 Task: Sort the products in the category "Muffins" by unit price (high first).
Action: Mouse moved to (18, 70)
Screenshot: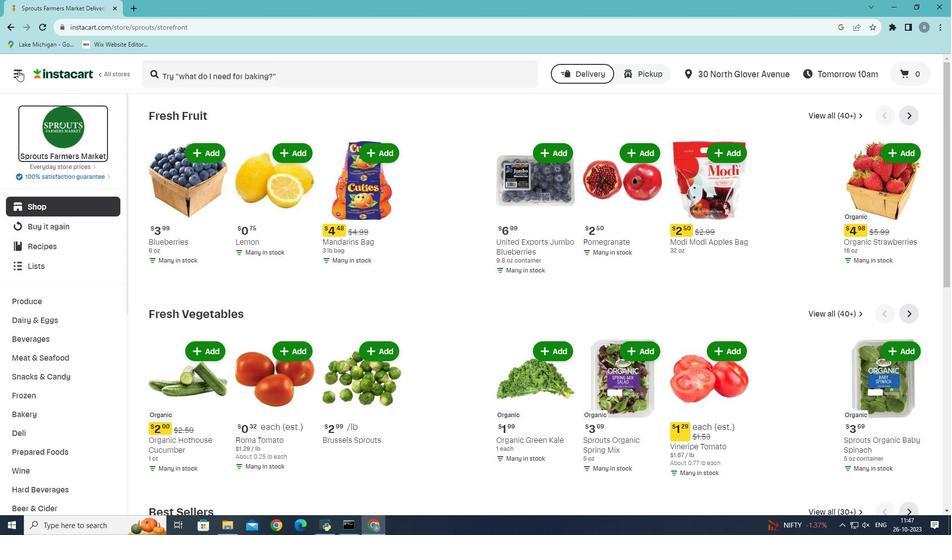 
Action: Mouse pressed left at (18, 70)
Screenshot: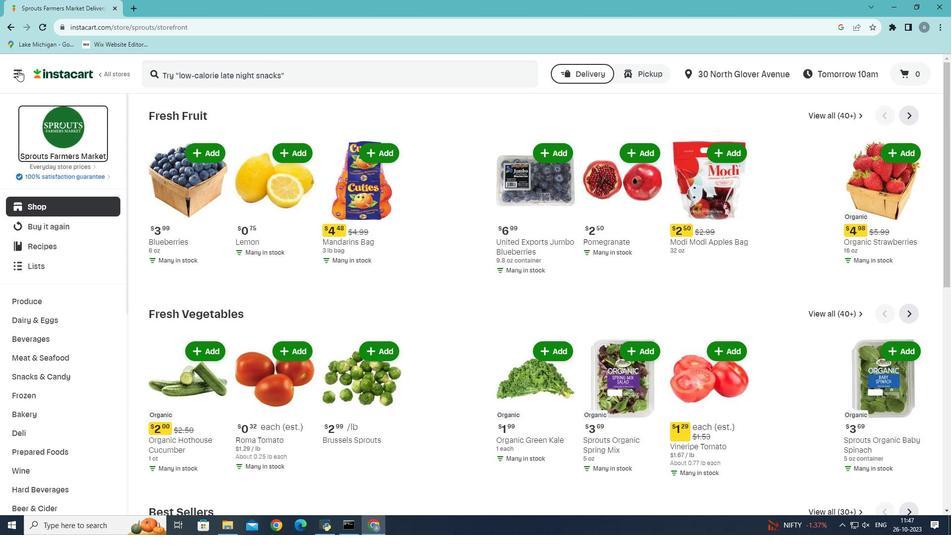 
Action: Mouse moved to (44, 289)
Screenshot: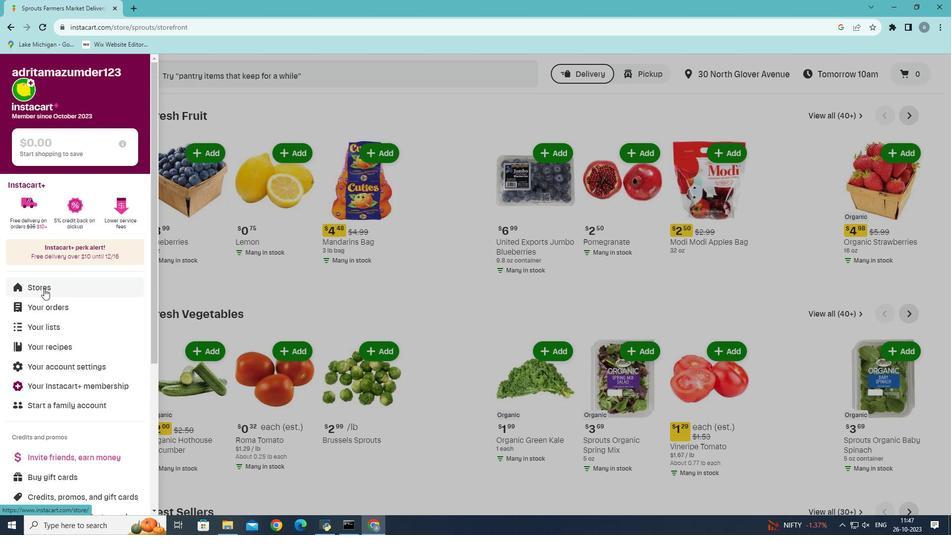 
Action: Mouse pressed left at (44, 289)
Screenshot: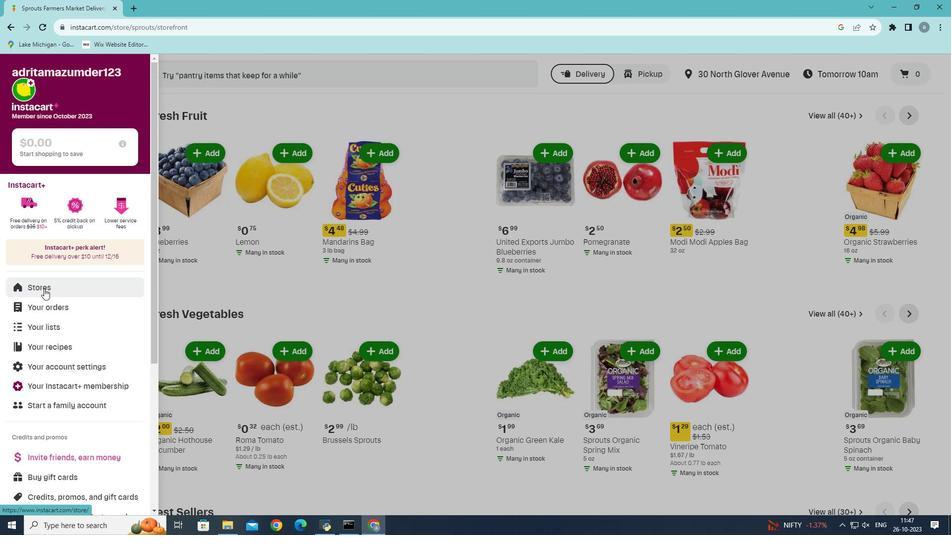 
Action: Mouse moved to (237, 110)
Screenshot: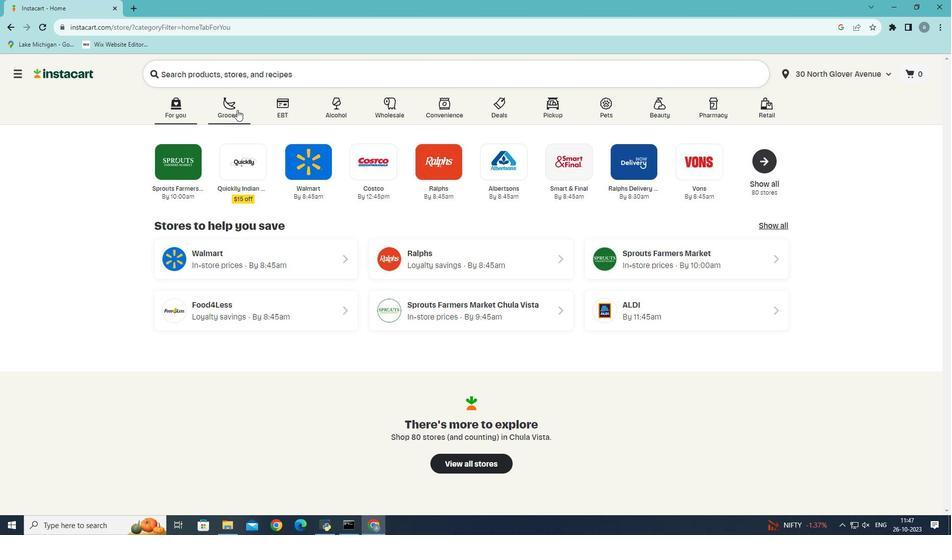
Action: Mouse pressed left at (237, 110)
Screenshot: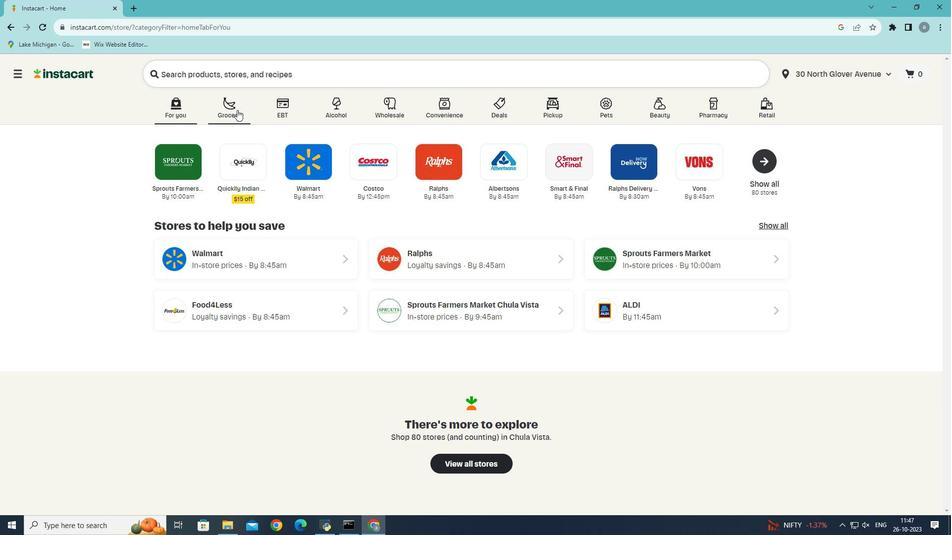 
Action: Mouse moved to (225, 283)
Screenshot: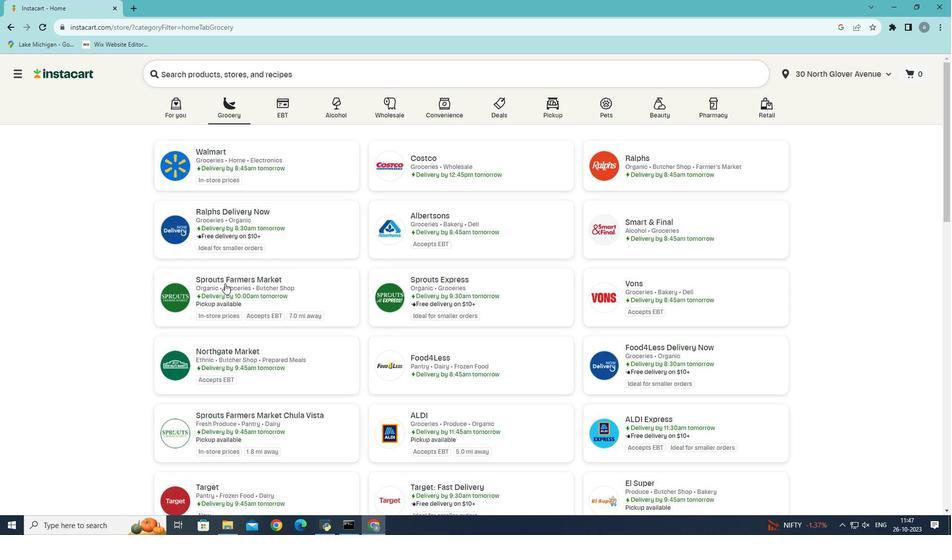 
Action: Mouse pressed left at (225, 283)
Screenshot: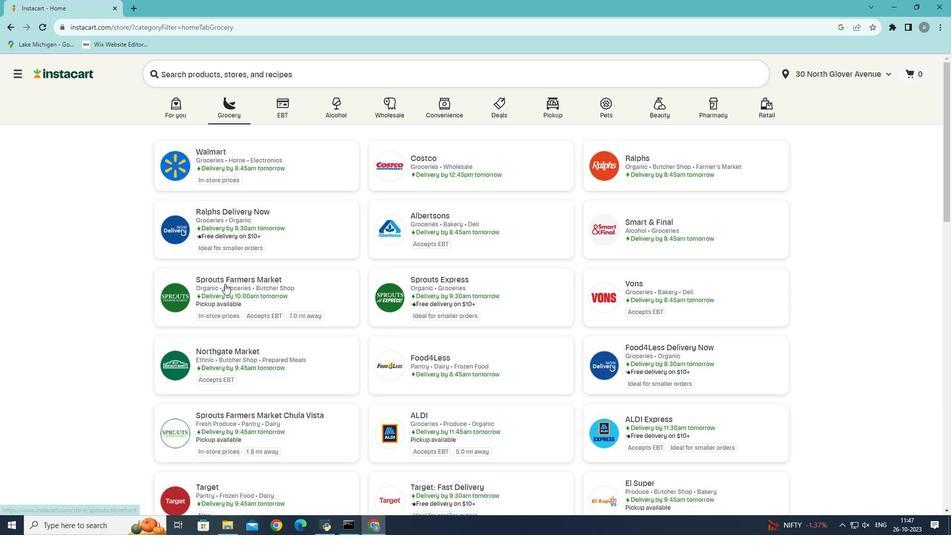 
Action: Mouse moved to (26, 413)
Screenshot: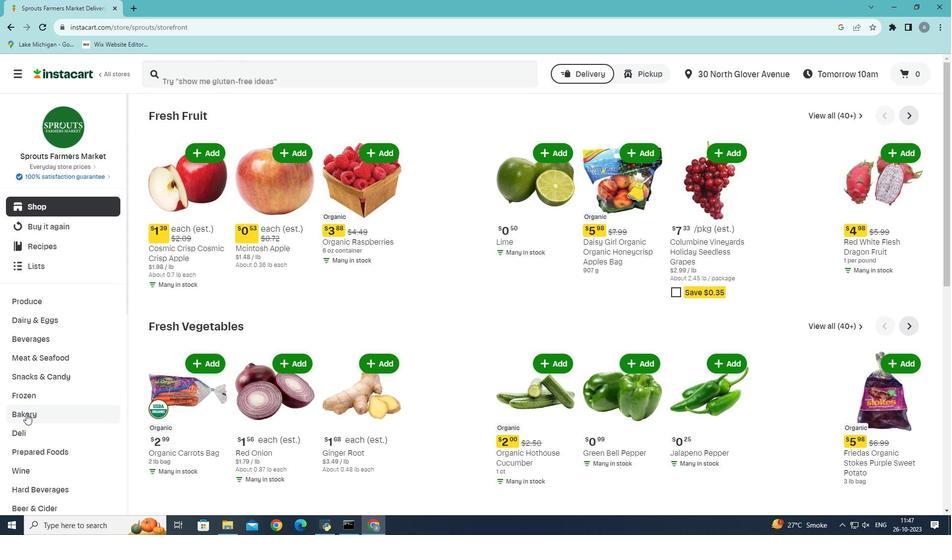 
Action: Mouse pressed left at (26, 413)
Screenshot: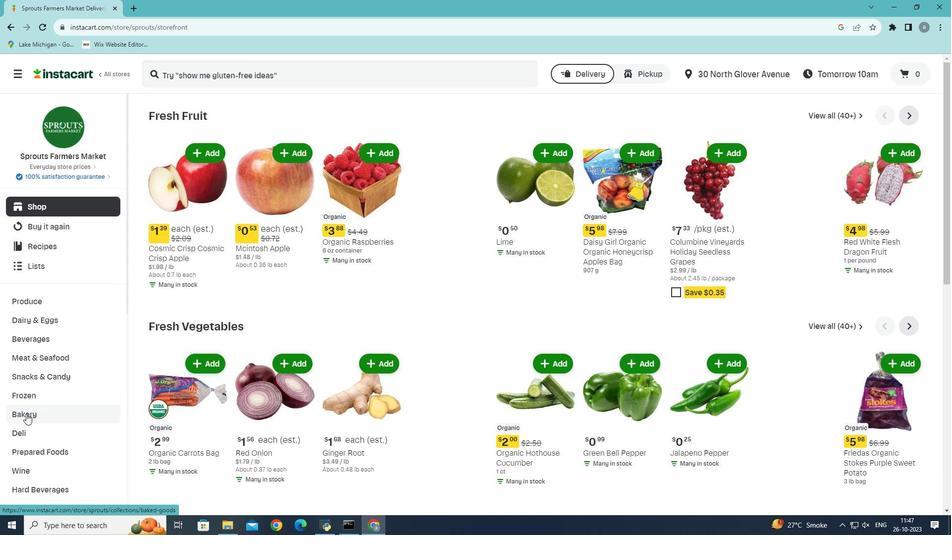 
Action: Mouse moved to (590, 138)
Screenshot: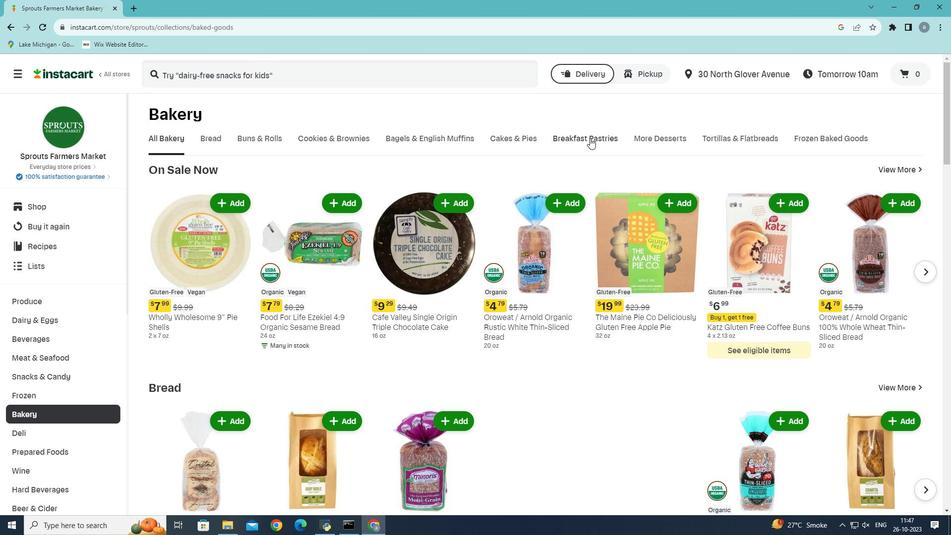 
Action: Mouse pressed left at (590, 138)
Screenshot: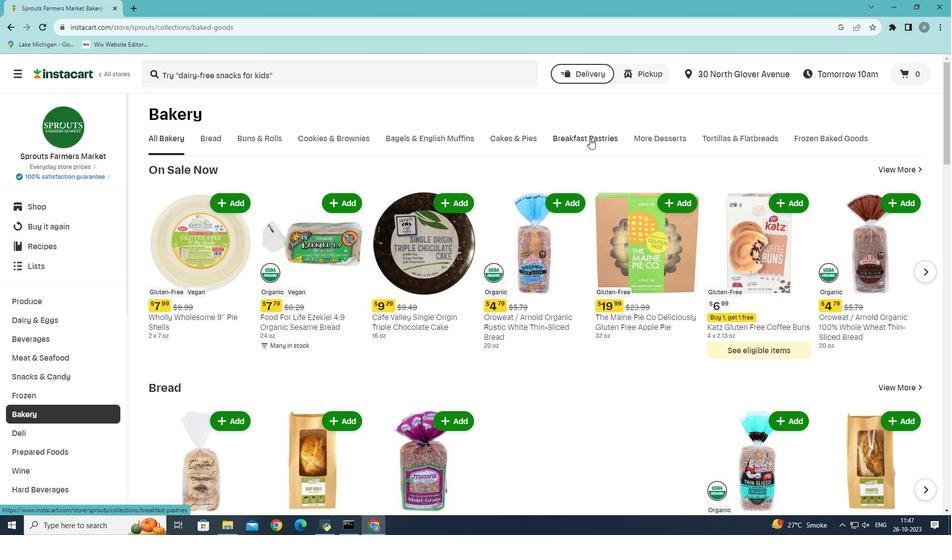 
Action: Mouse moved to (231, 184)
Screenshot: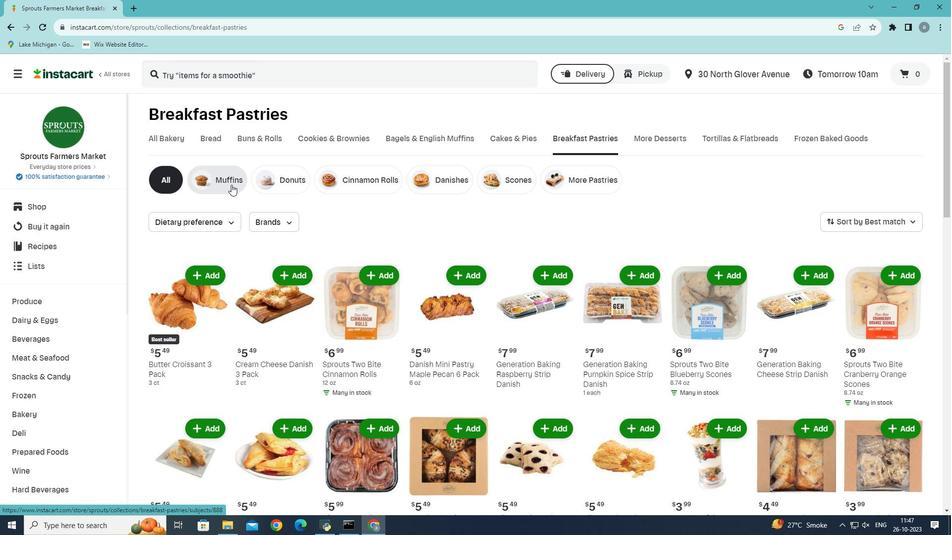 
Action: Mouse pressed left at (231, 184)
Screenshot: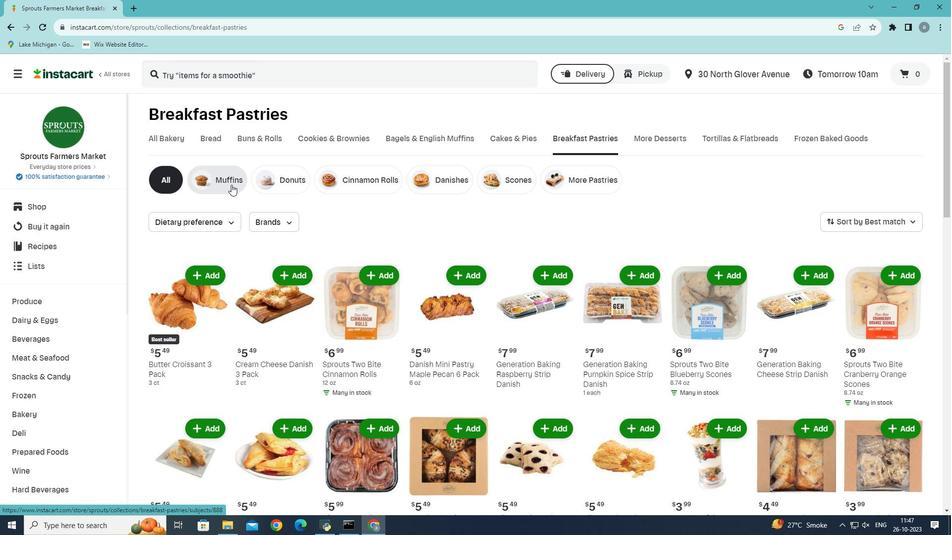 
Action: Mouse moved to (912, 223)
Screenshot: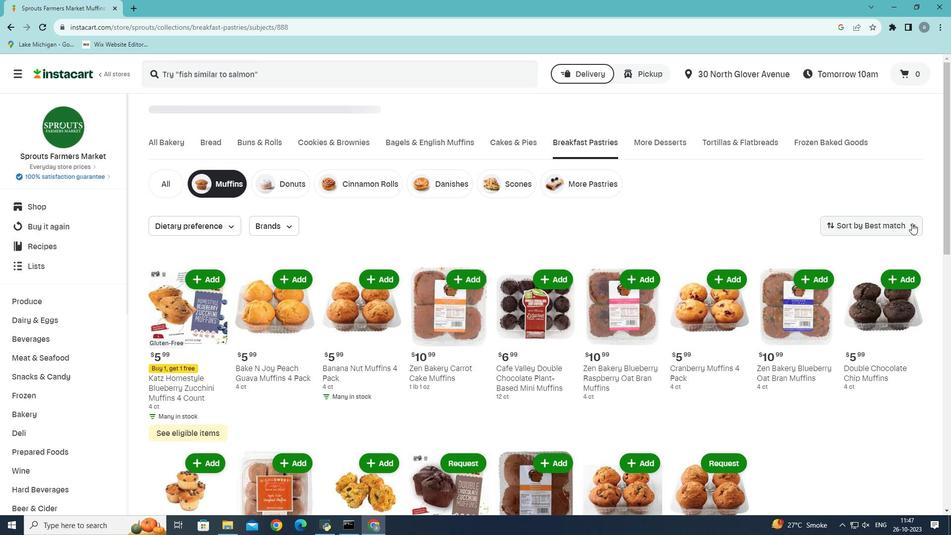 
Action: Mouse pressed left at (912, 223)
Screenshot: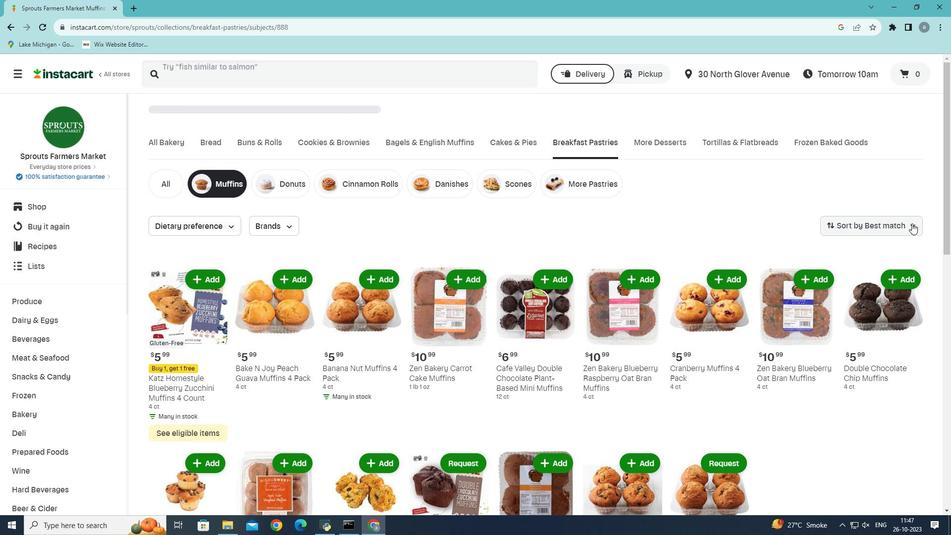
Action: Mouse moved to (855, 342)
Screenshot: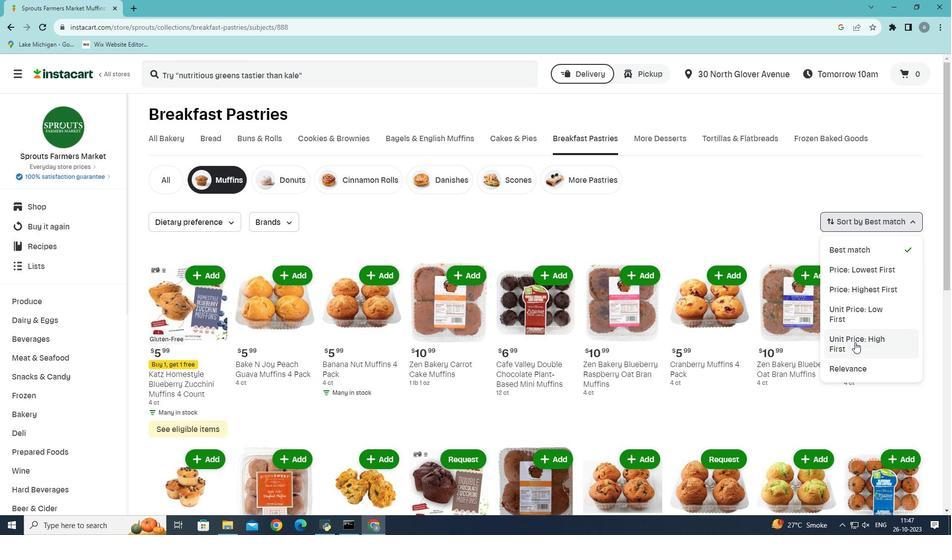 
Action: Mouse pressed left at (855, 342)
Screenshot: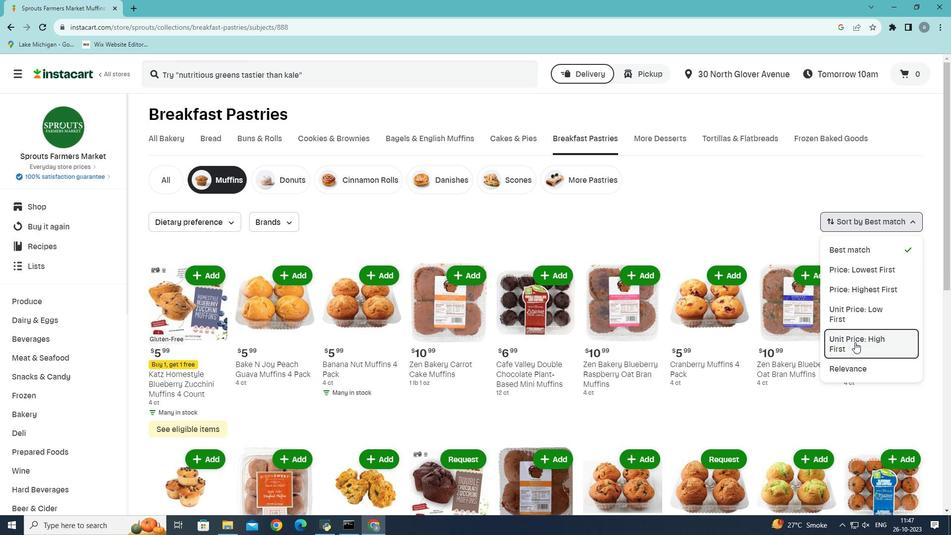 
Action: Mouse moved to (462, 279)
Screenshot: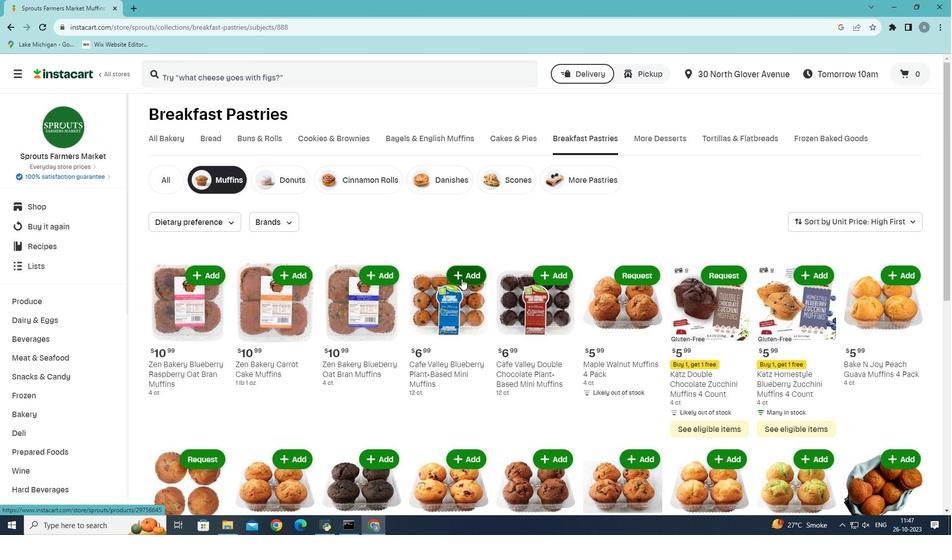 
